 Task: Assign Person0002 as Assignee of Child Issue ChildIssue0007 of Issue Issue0004 in Backlog  in Scrum Project Project0001 in Jira
Action: Mouse moved to (413, 470)
Screenshot: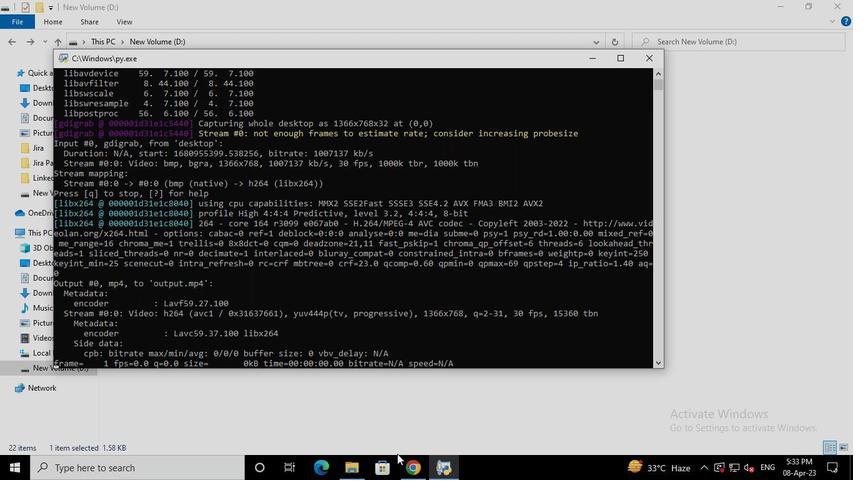 
Action: Mouse pressed left at (413, 470)
Screenshot: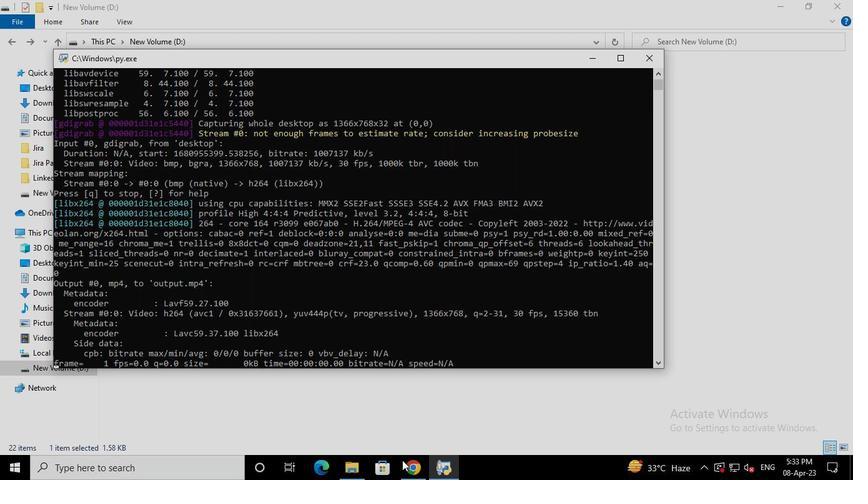 
Action: Mouse moved to (82, 185)
Screenshot: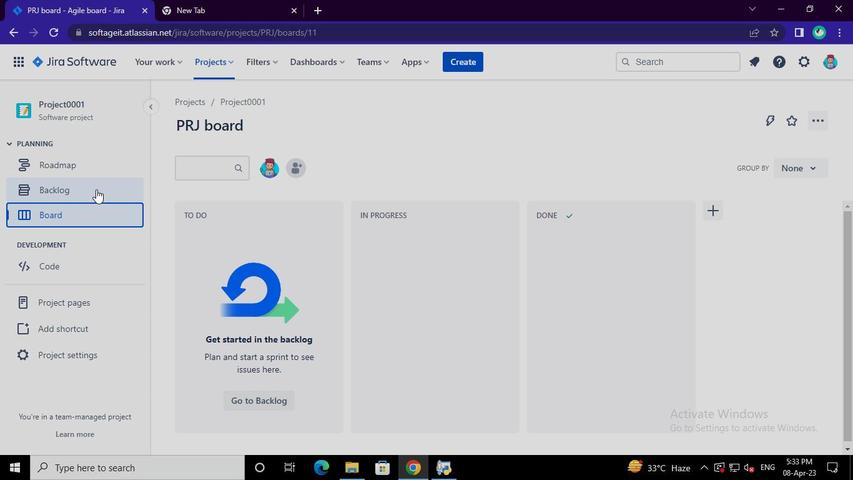 
Action: Mouse pressed left at (82, 185)
Screenshot: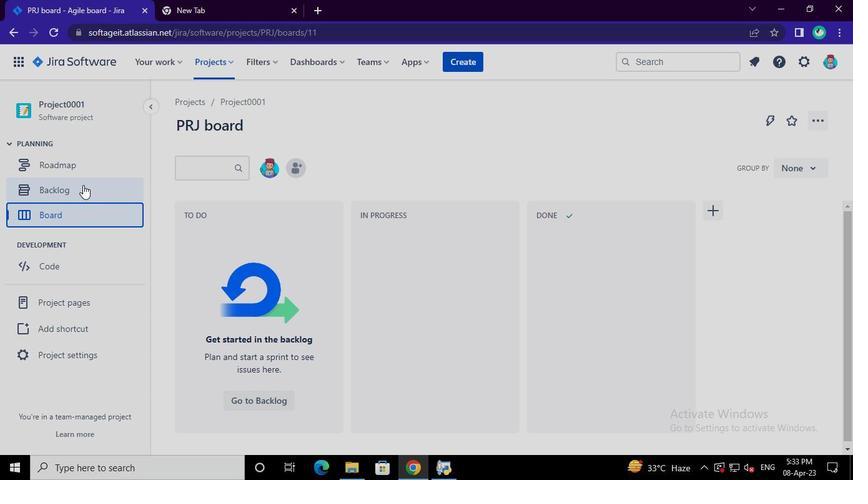 
Action: Mouse moved to (258, 427)
Screenshot: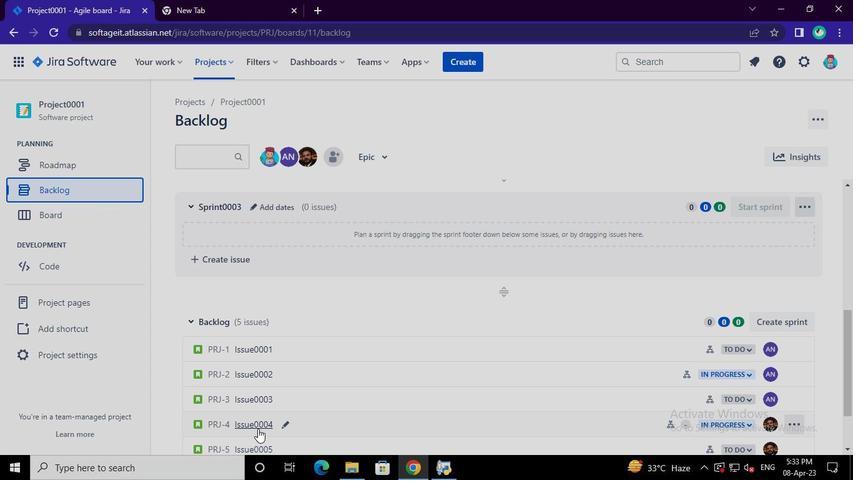 
Action: Mouse pressed left at (258, 427)
Screenshot: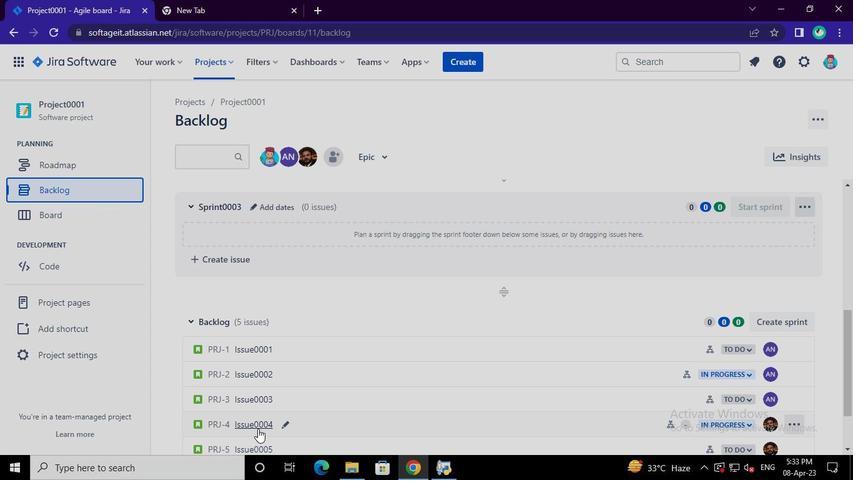
Action: Mouse moved to (781, 278)
Screenshot: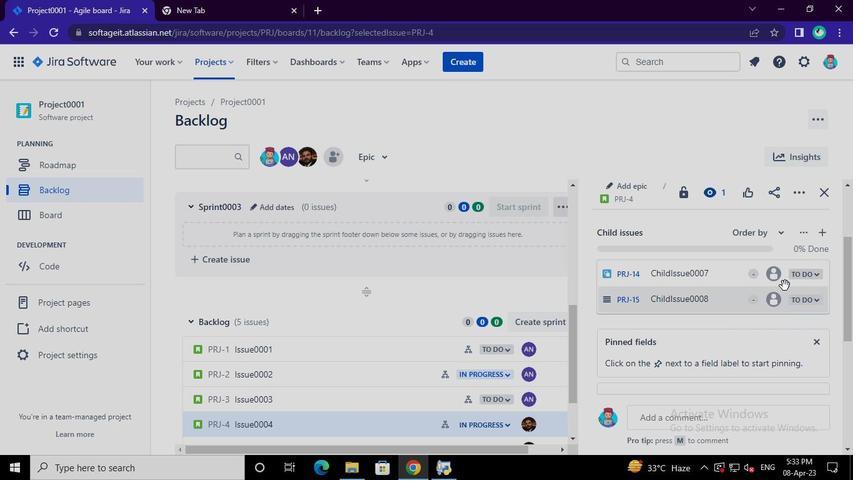 
Action: Mouse pressed left at (781, 278)
Screenshot: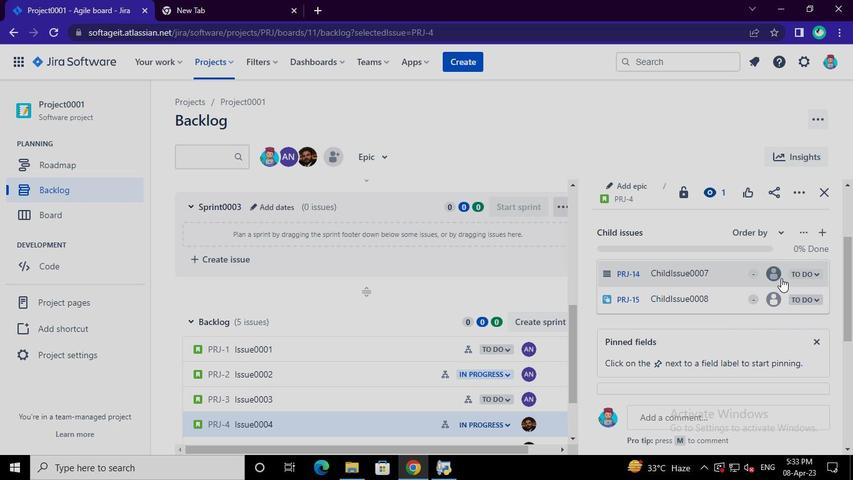 
Action: Mouse moved to (671, 320)
Screenshot: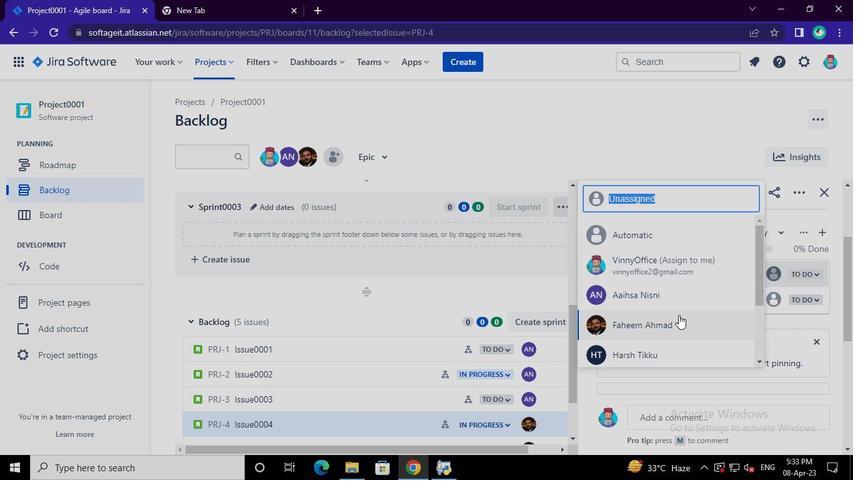 
Action: Mouse pressed left at (671, 320)
Screenshot: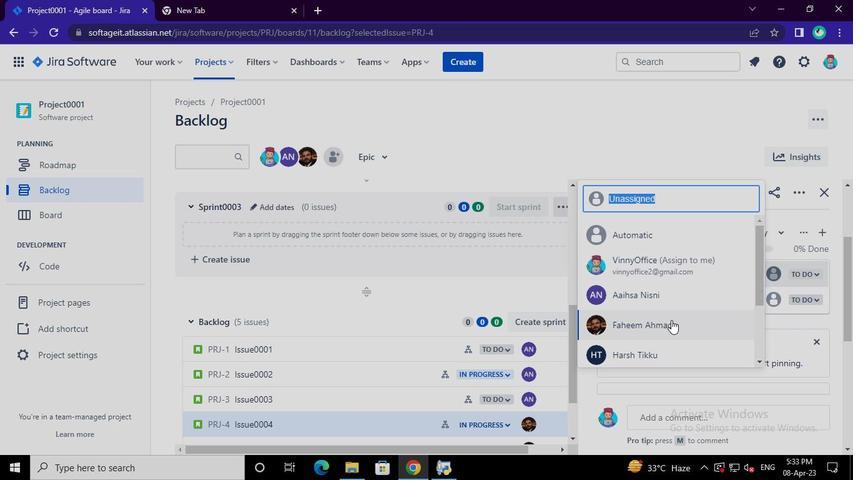 
Action: Mouse moved to (450, 464)
Screenshot: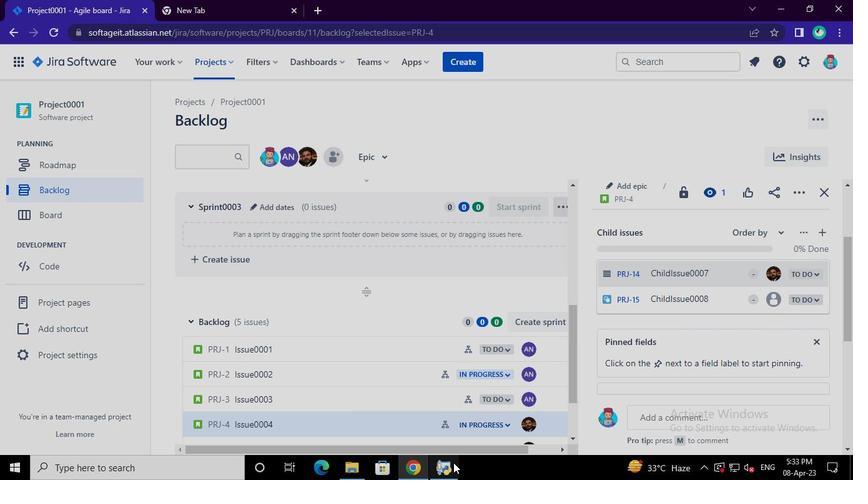 
Action: Mouse pressed left at (450, 464)
Screenshot: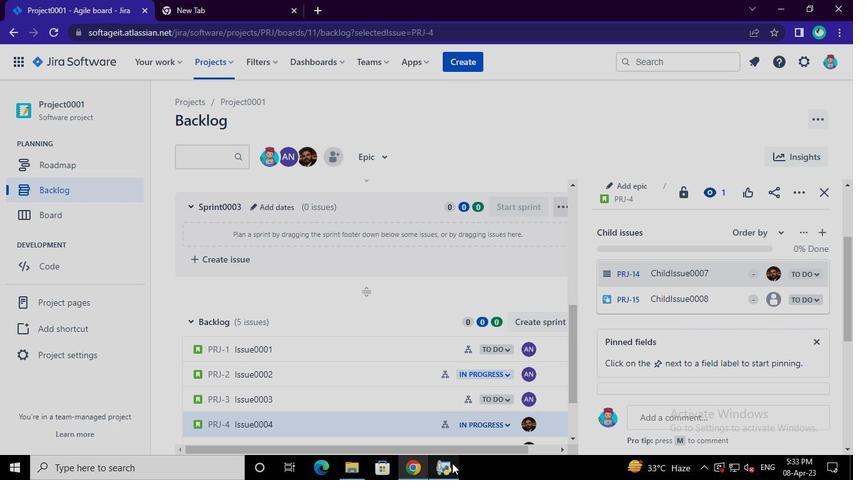 
Action: Mouse moved to (648, 57)
Screenshot: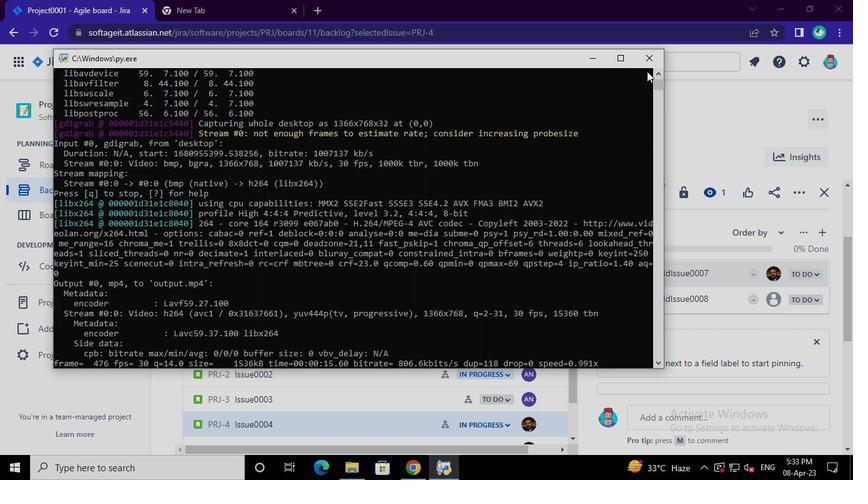 
Action: Mouse pressed left at (648, 57)
Screenshot: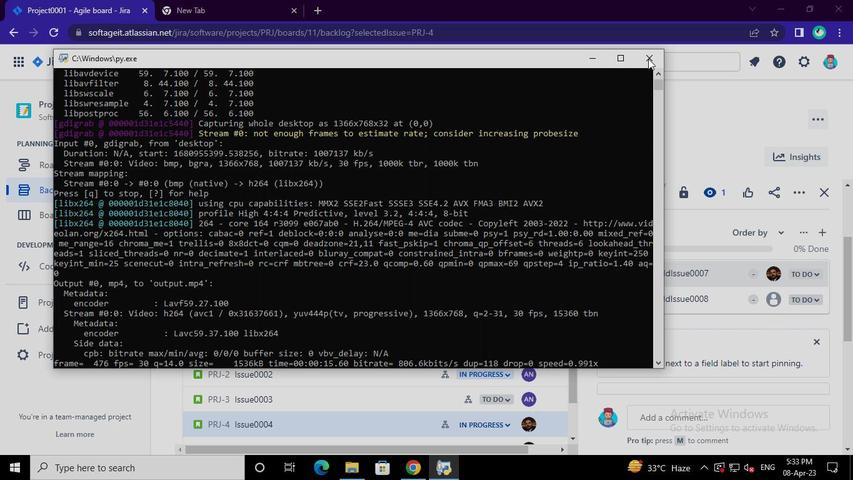 
